 Task: Search for round trip flights from Vancouver to Sydney, traveling from September 5 to September 20 in Premium economy class.
Action: Mouse pressed left at (317, 213)
Screenshot: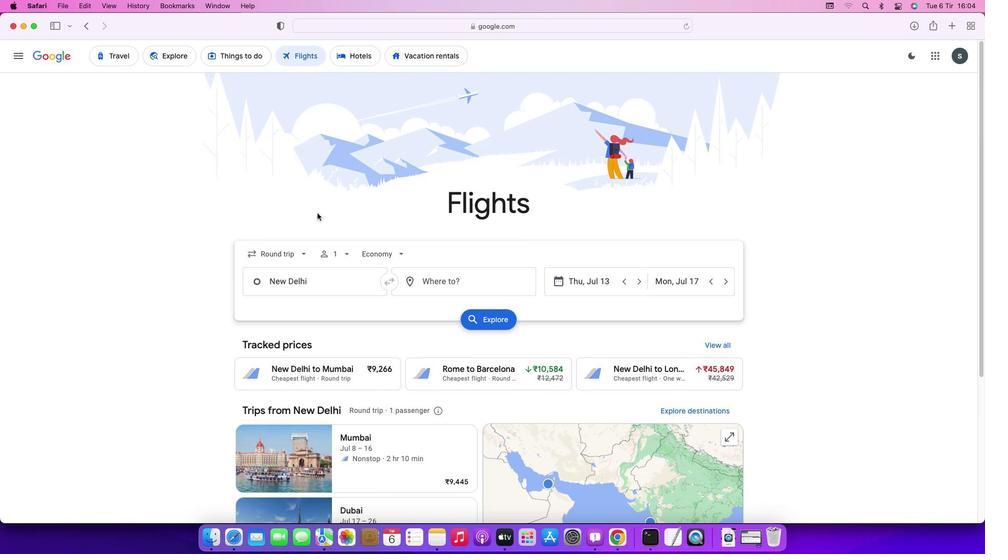 
Action: Mouse moved to (302, 254)
Screenshot: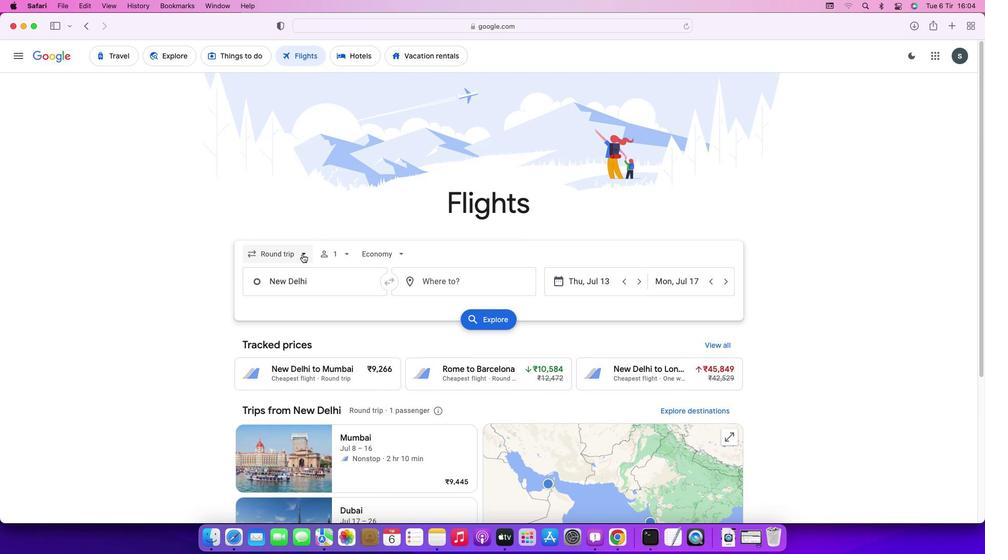 
Action: Mouse pressed left at (302, 254)
Screenshot: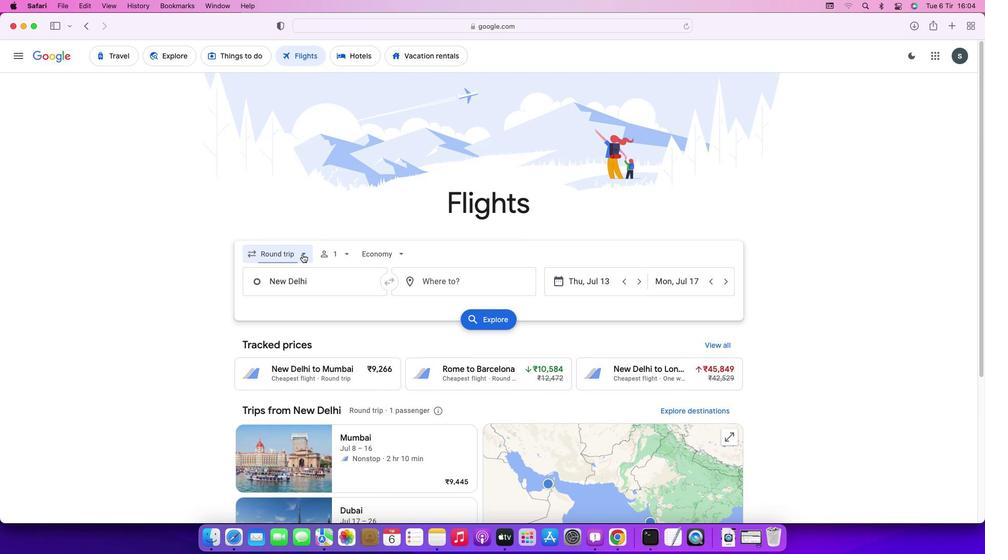 
Action: Mouse moved to (298, 278)
Screenshot: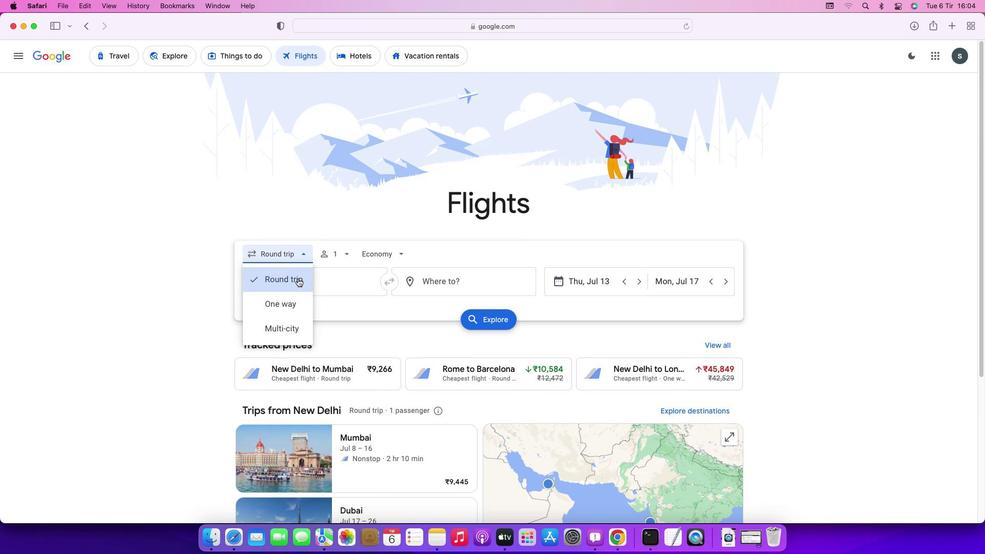 
Action: Mouse pressed left at (298, 278)
Screenshot: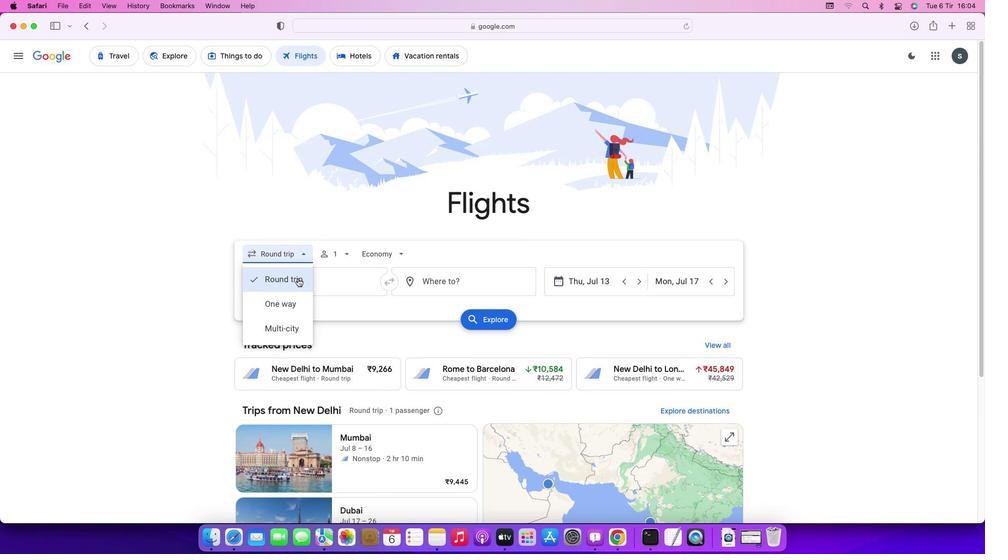 
Action: Mouse moved to (345, 250)
Screenshot: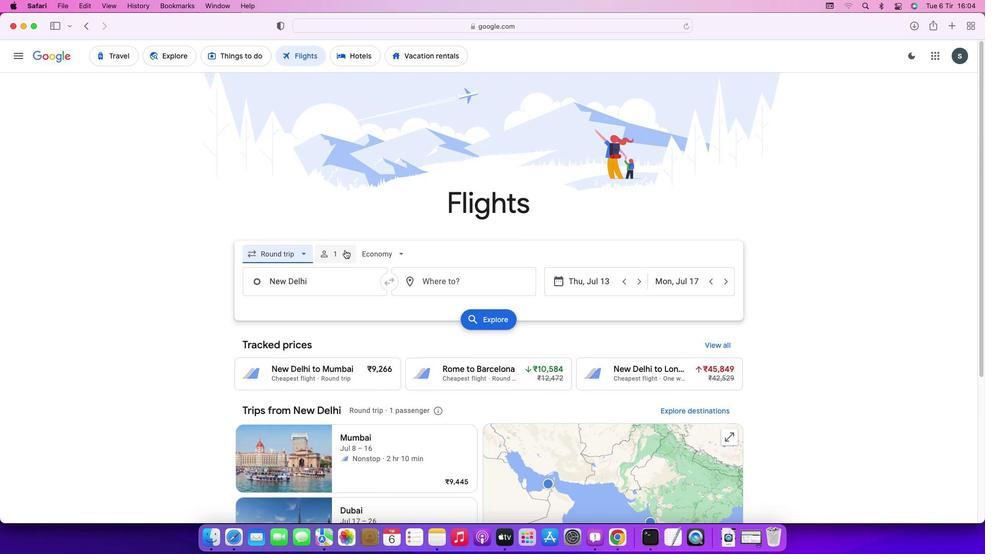 
Action: Mouse pressed left at (345, 250)
Screenshot: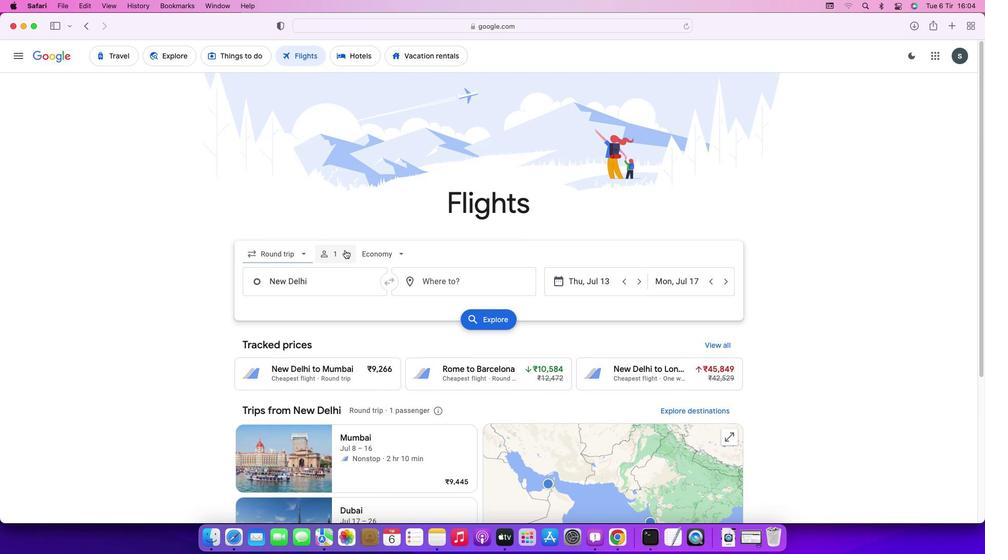 
Action: Mouse moved to (405, 280)
Screenshot: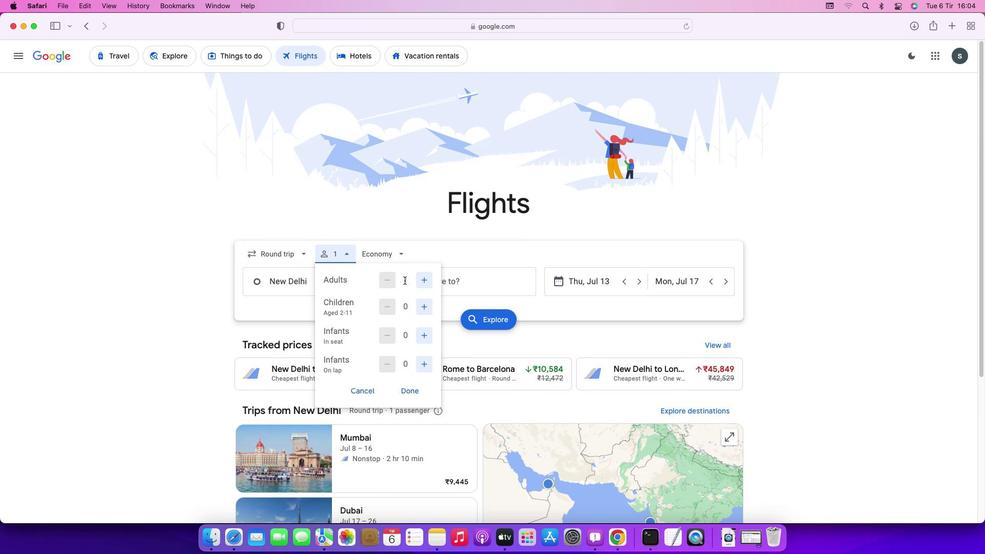 
Action: Mouse pressed left at (405, 280)
Screenshot: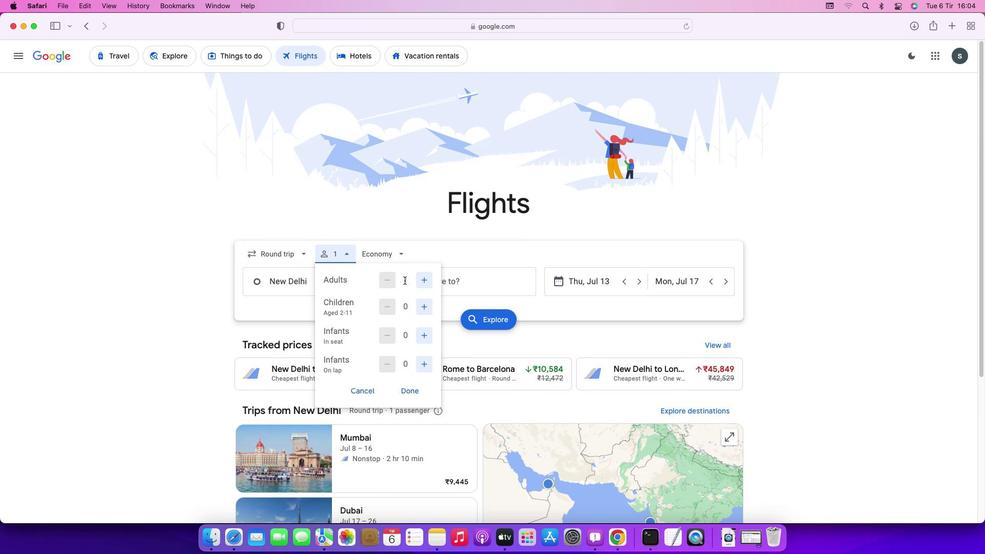 
Action: Mouse moved to (408, 392)
Screenshot: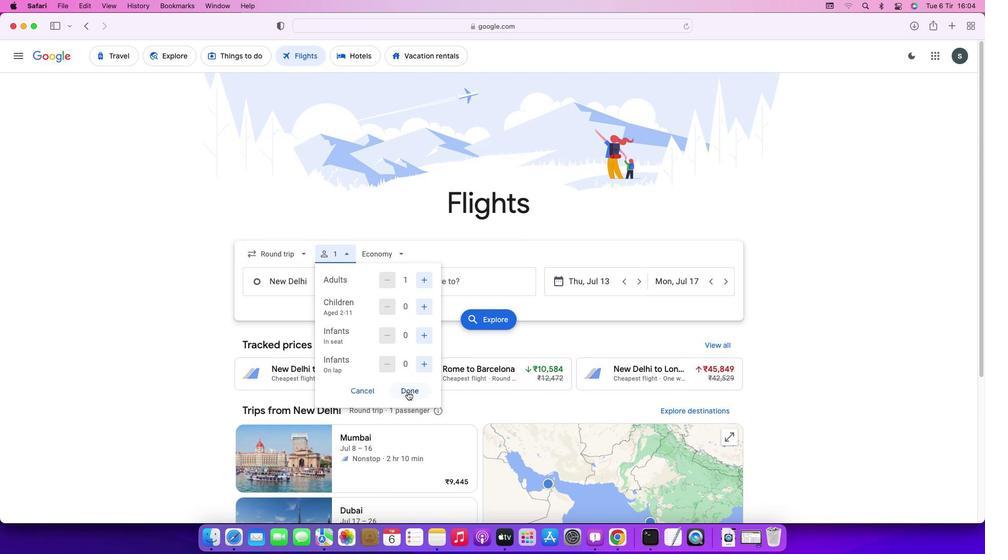 
Action: Mouse pressed left at (408, 392)
Screenshot: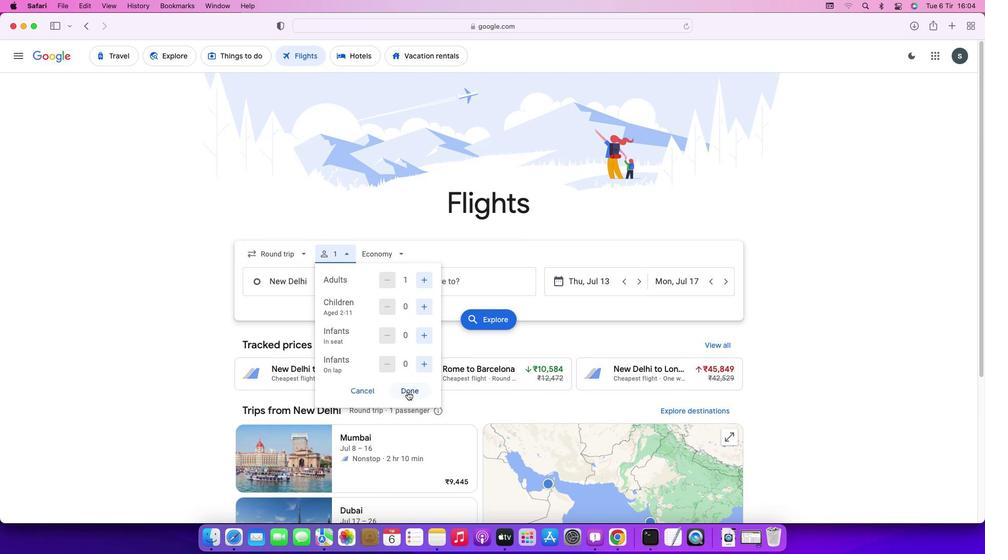 
Action: Mouse moved to (389, 253)
Screenshot: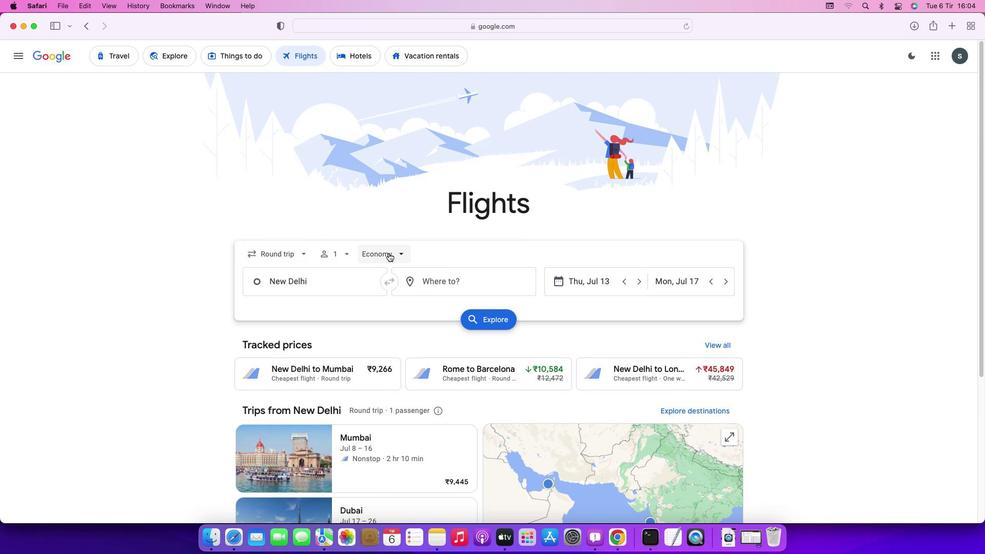 
Action: Mouse pressed left at (389, 253)
Screenshot: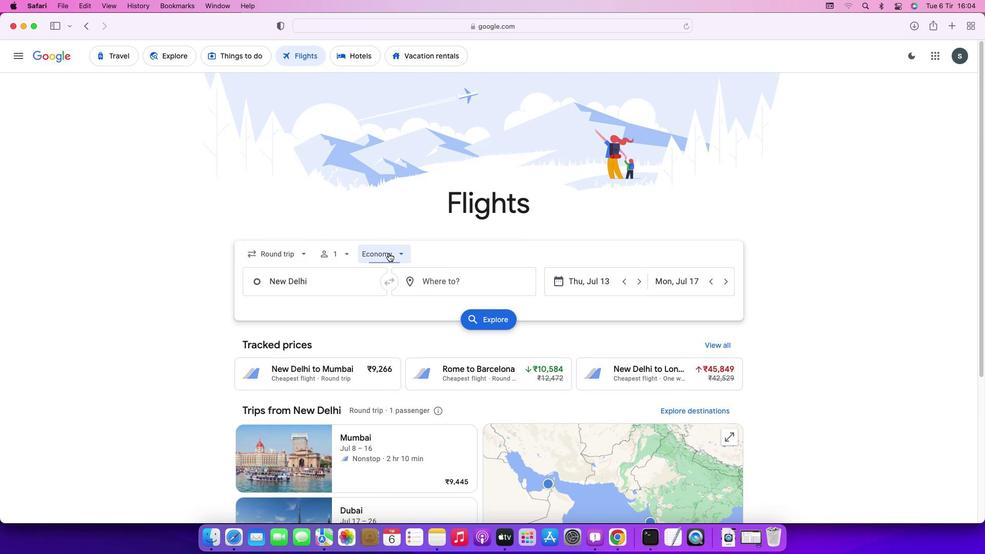 
Action: Mouse moved to (402, 298)
Screenshot: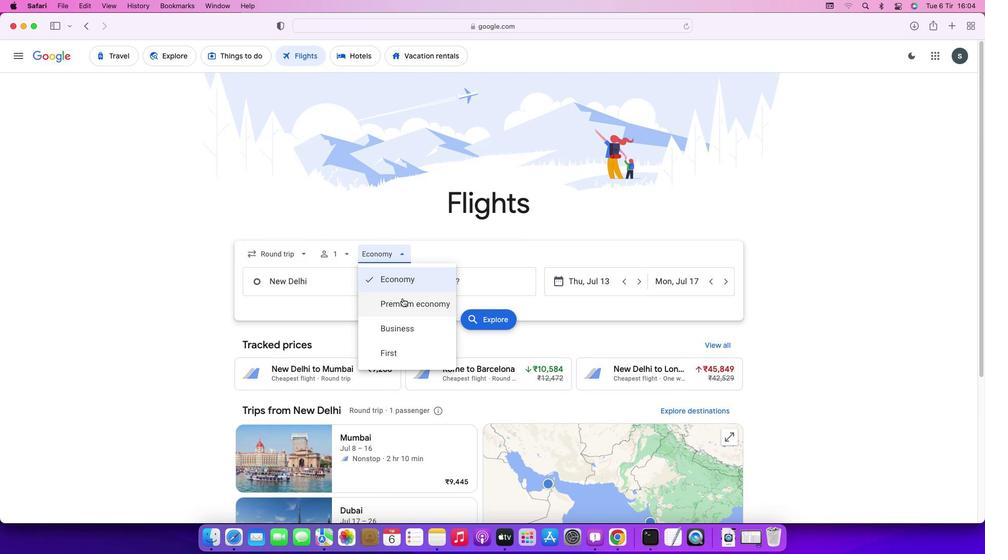 
Action: Mouse pressed left at (402, 298)
Screenshot: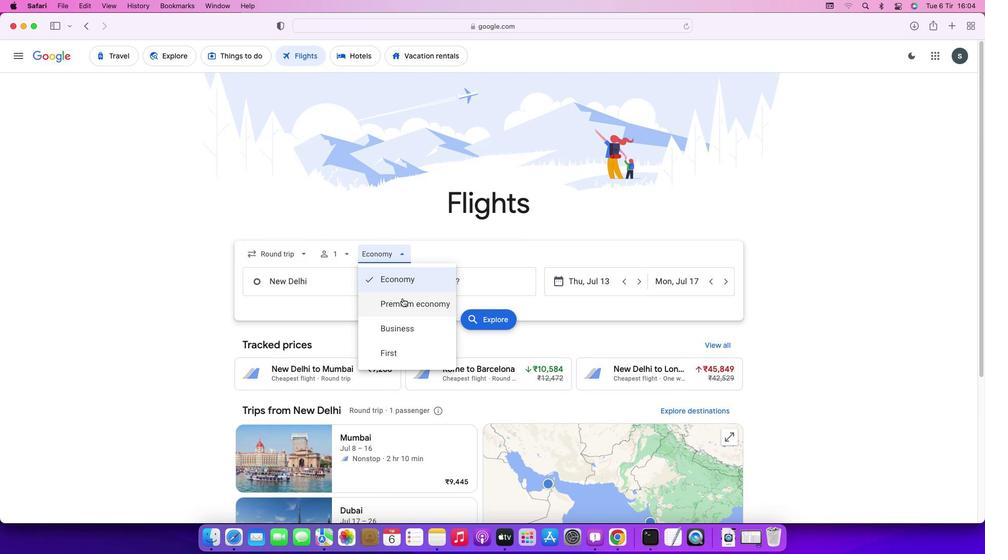 
Action: Mouse moved to (347, 288)
Screenshot: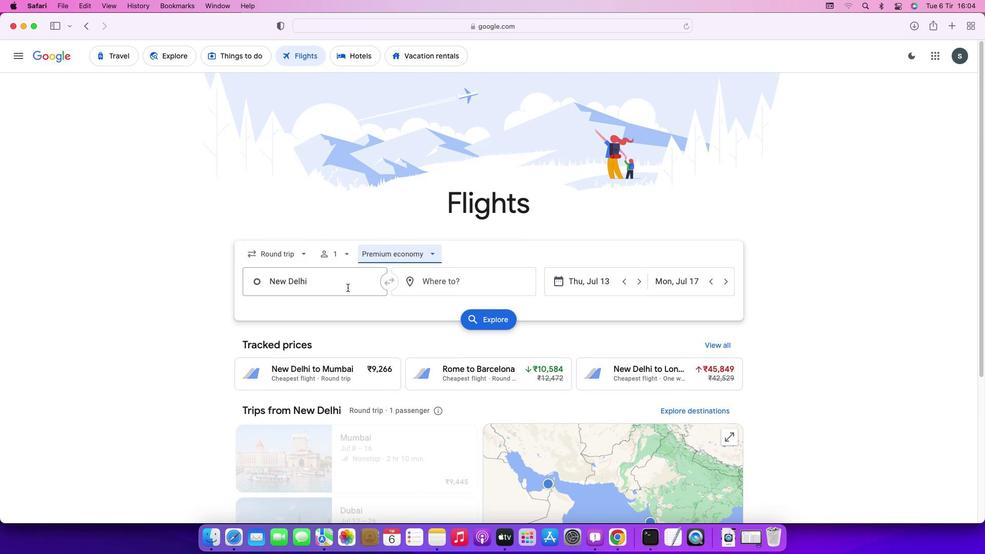 
Action: Mouse pressed left at (347, 288)
Screenshot: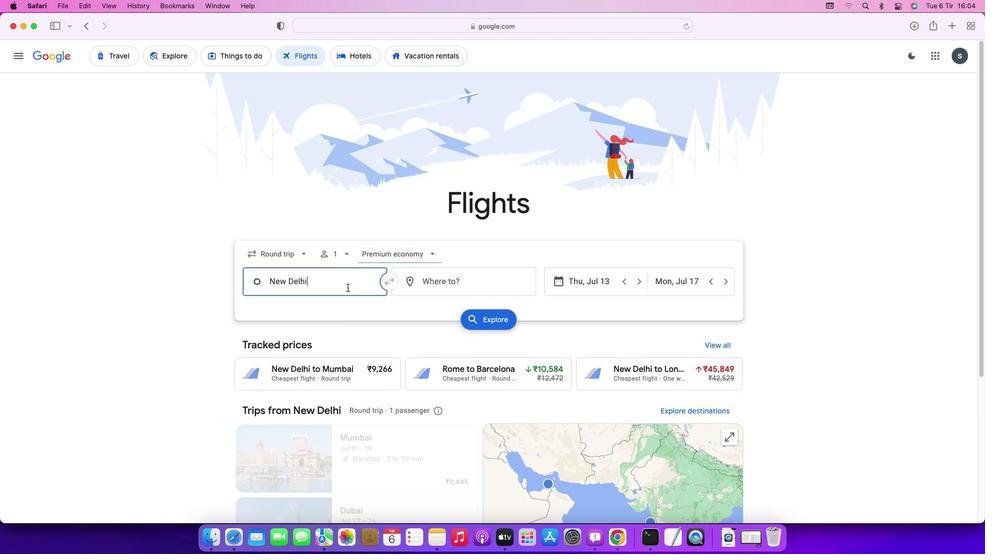 
Action: Mouse moved to (347, 288)
Screenshot: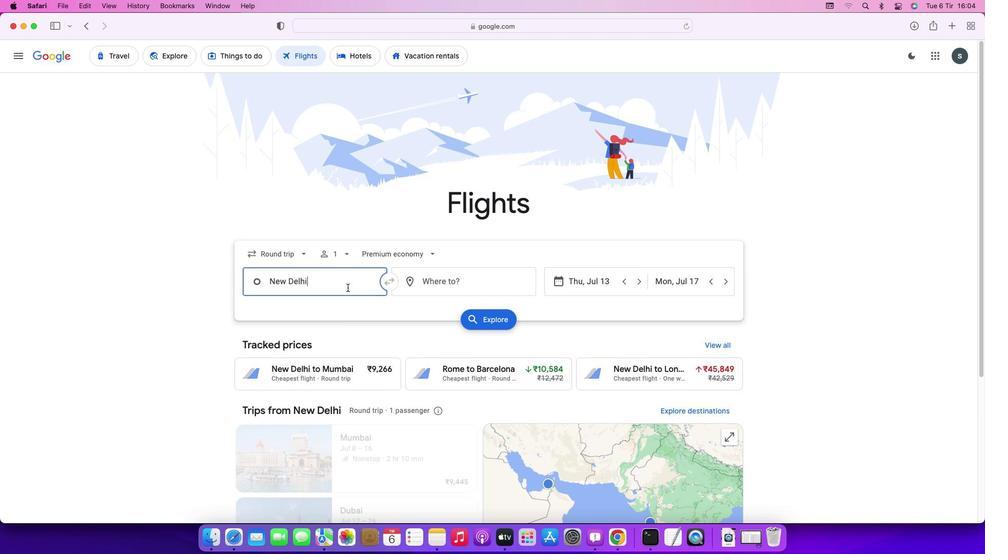 
Action: Key pressed Key.backspaceKey.caps_lock'V'Key.caps_lock'a''n''c''o''u''v''e''r'Key.enter
Screenshot: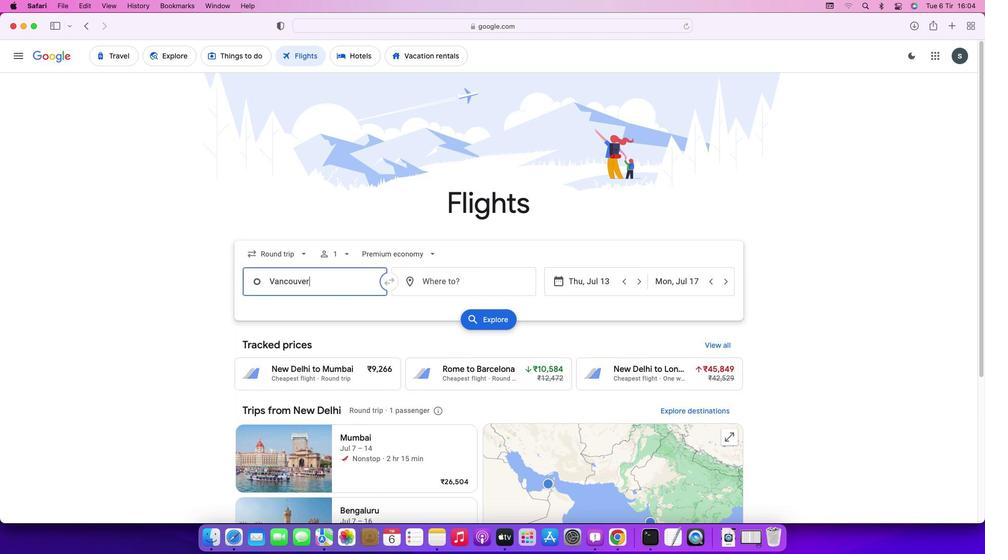 
Action: Mouse moved to (437, 285)
Screenshot: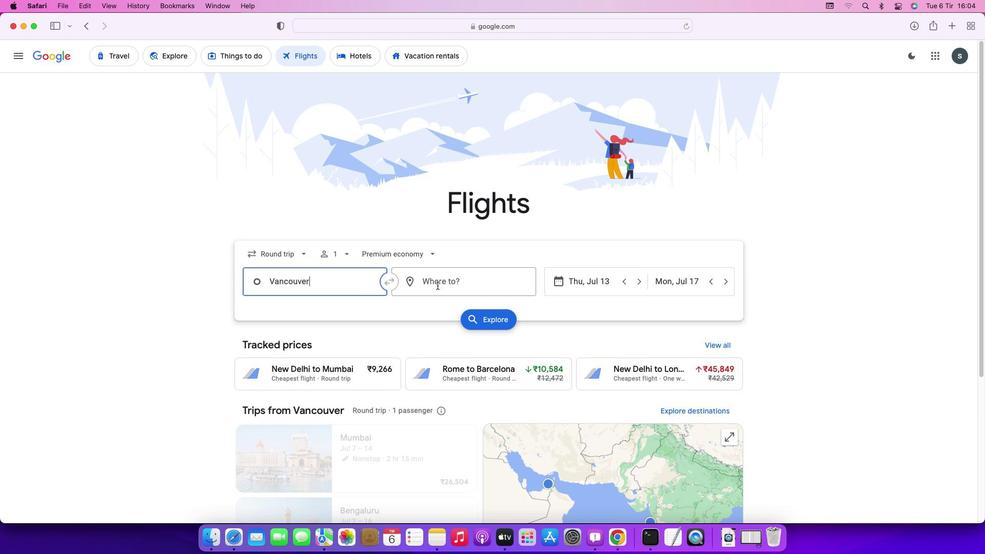 
Action: Mouse pressed left at (437, 285)
Screenshot: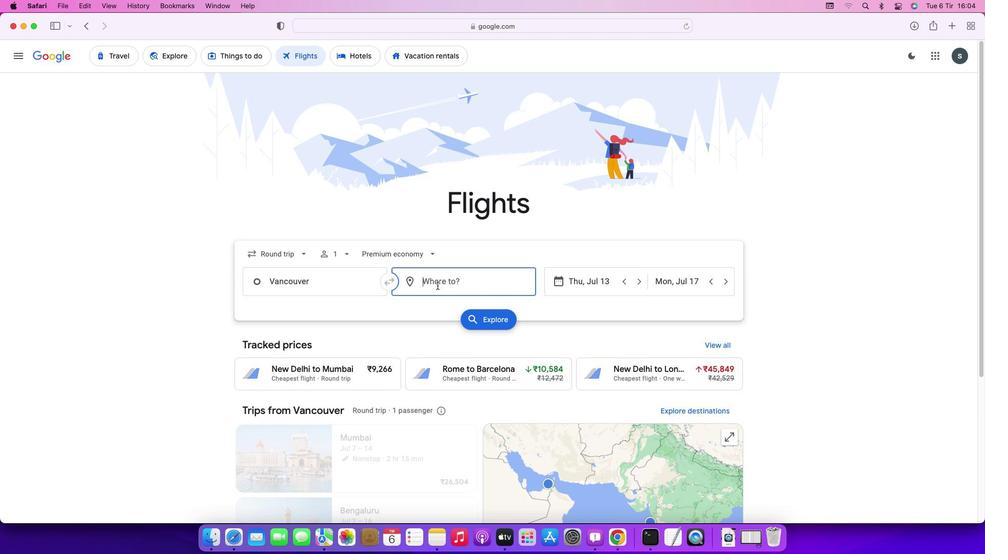 
Action: Key pressed Key.caps_lock'S'Key.caps_lock'y''d''n''e''y'Key.enter
Screenshot: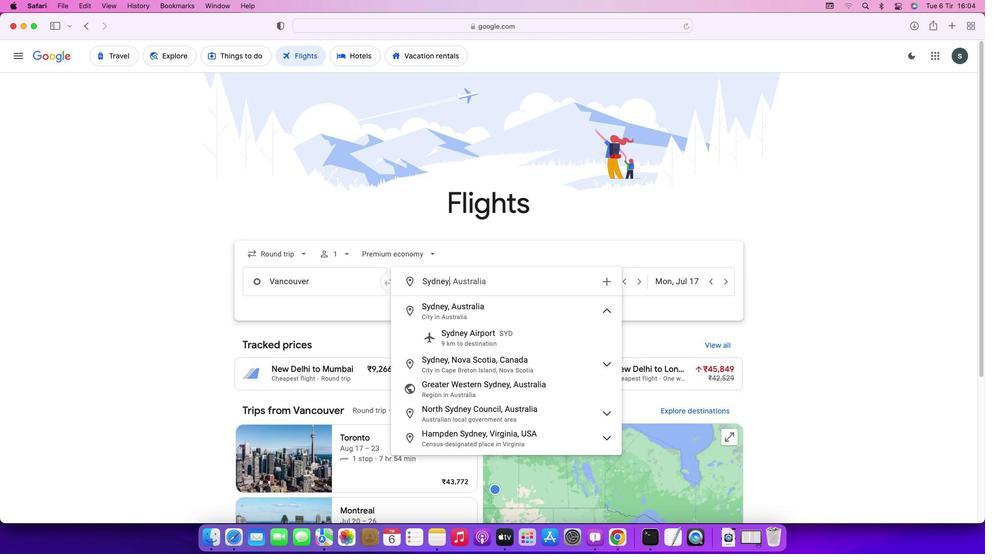
Action: Mouse moved to (611, 283)
Screenshot: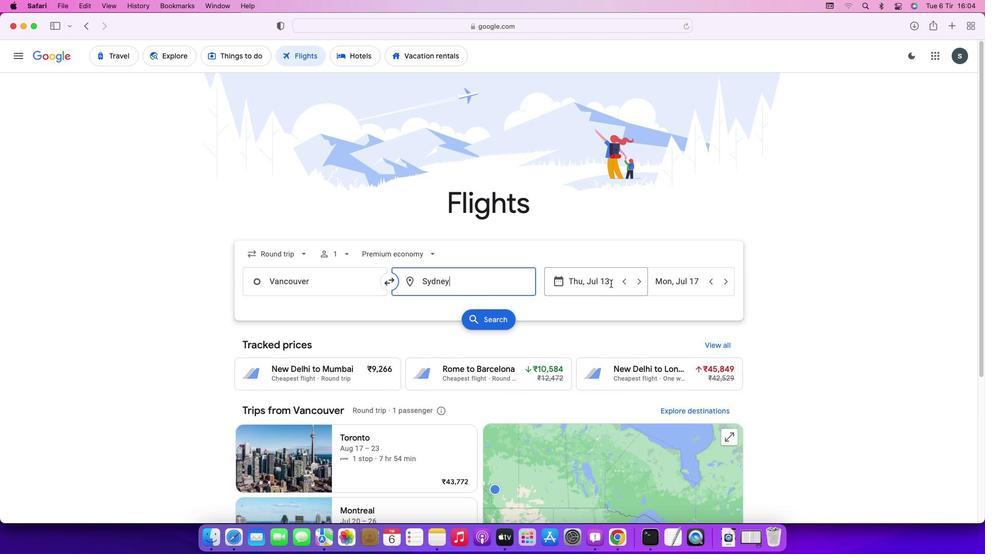 
Action: Mouse pressed left at (611, 283)
Screenshot: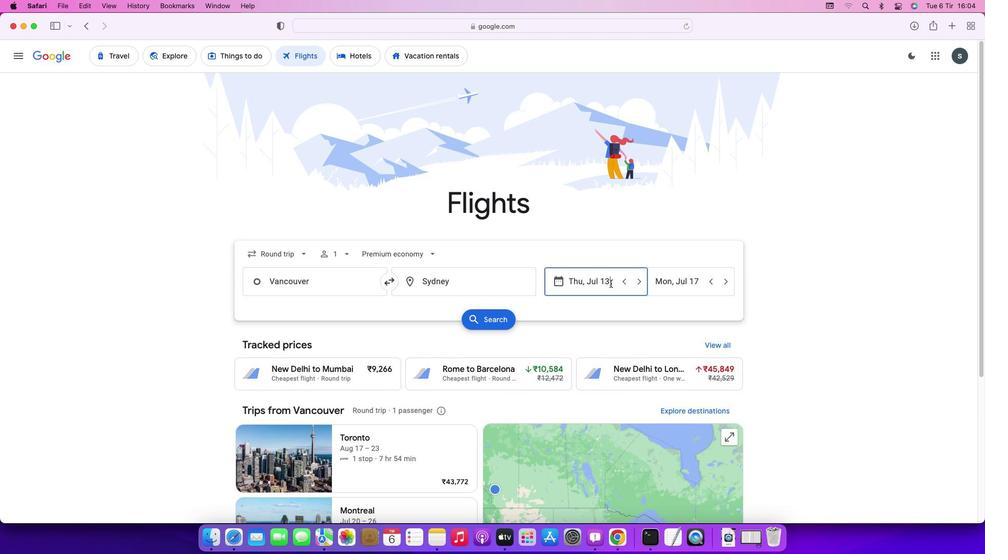 
Action: Mouse moved to (747, 388)
Screenshot: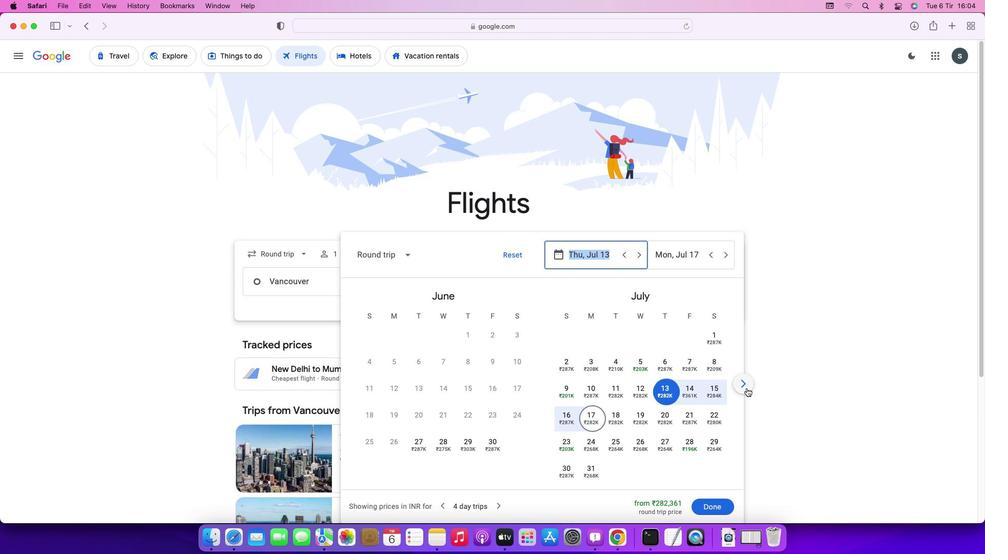 
Action: Mouse pressed left at (747, 388)
Screenshot: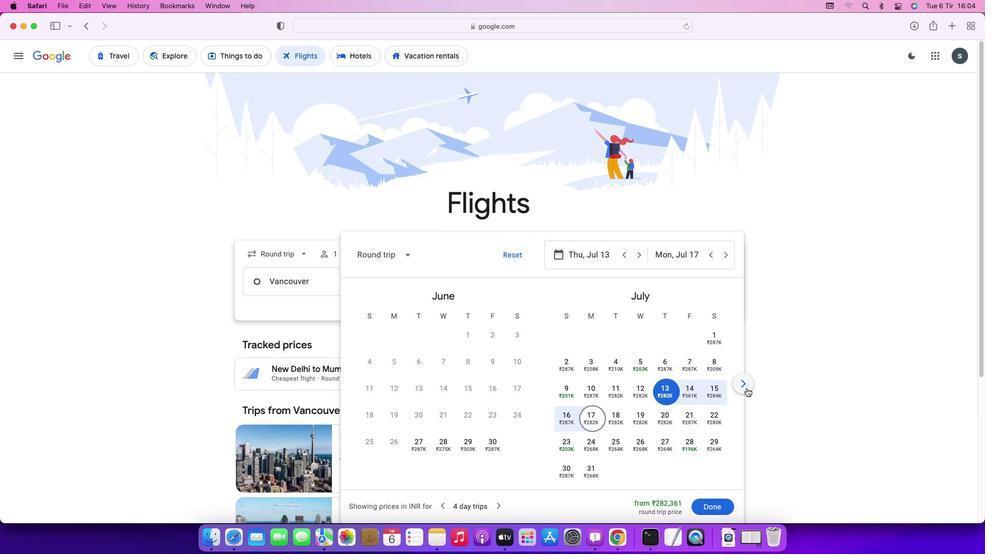 
Action: Mouse moved to (747, 388)
Screenshot: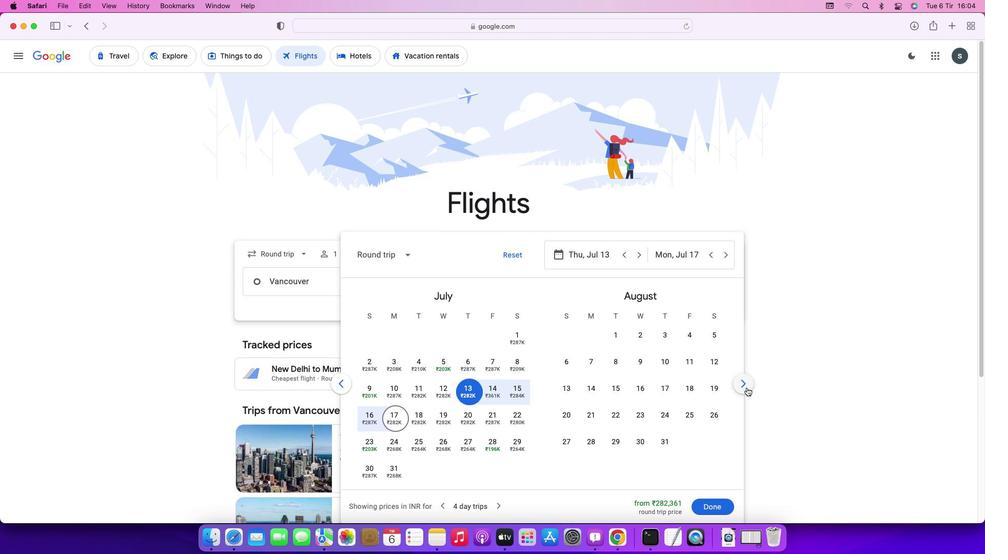 
Action: Mouse pressed left at (747, 388)
Screenshot: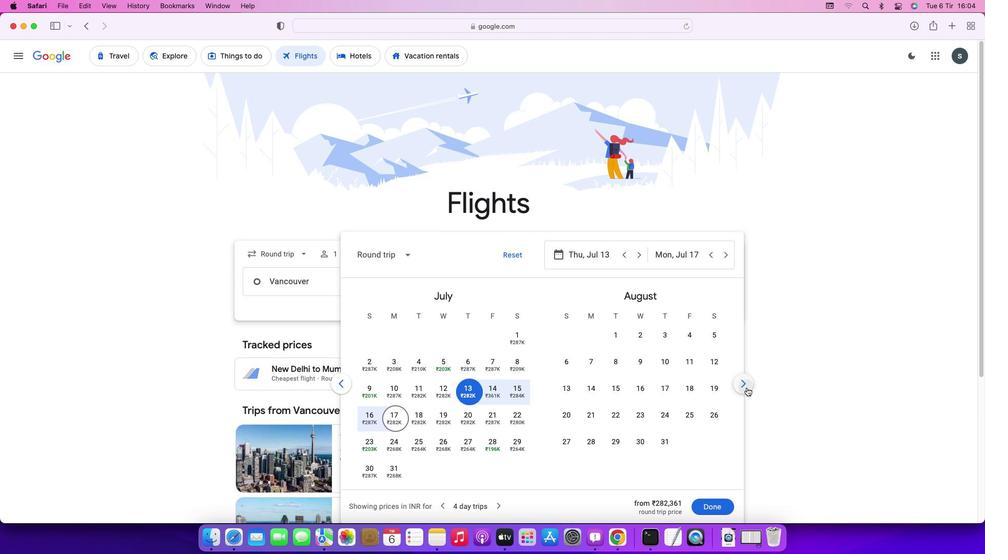 
Action: Mouse moved to (610, 361)
Screenshot: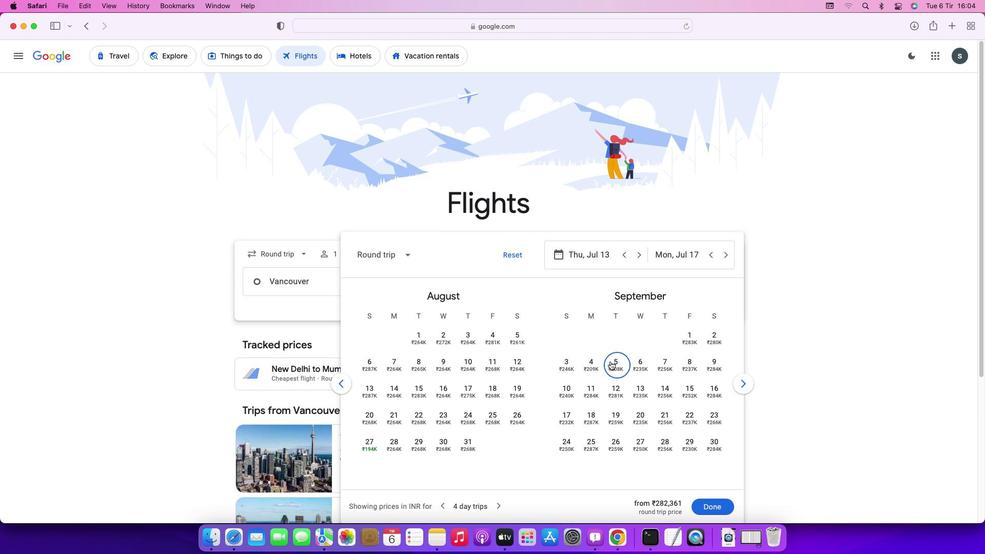 
Action: Mouse pressed left at (610, 361)
Screenshot: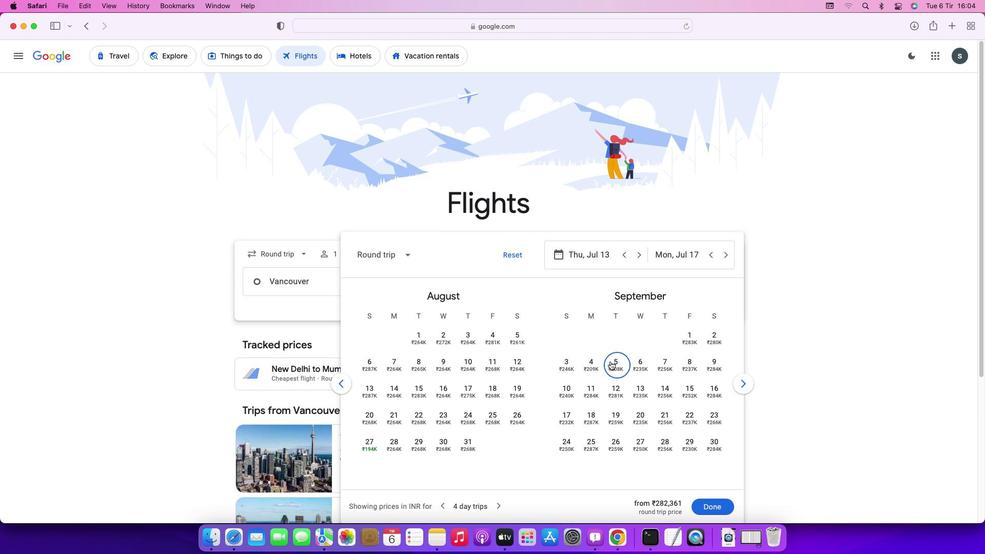 
Action: Mouse moved to (639, 412)
Screenshot: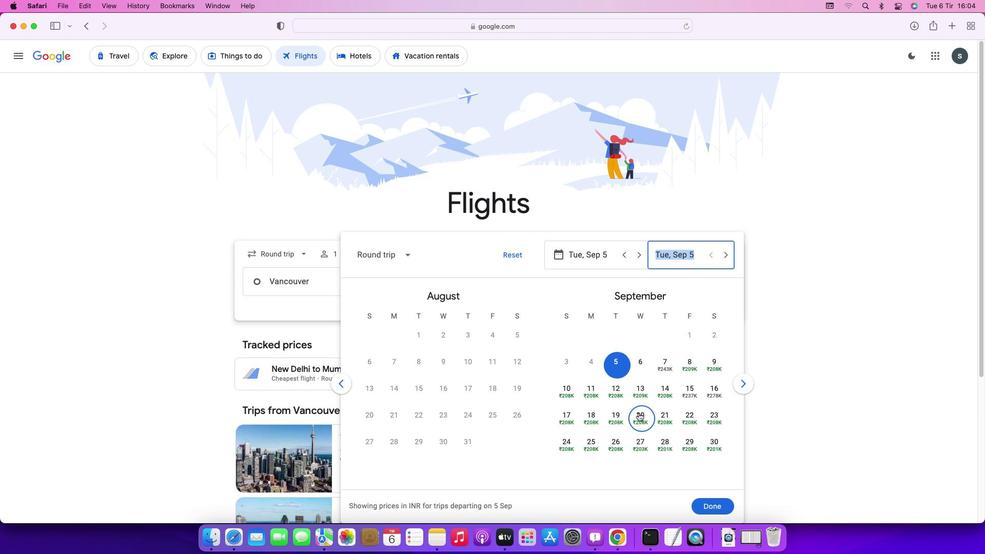 
Action: Mouse pressed left at (639, 412)
Screenshot: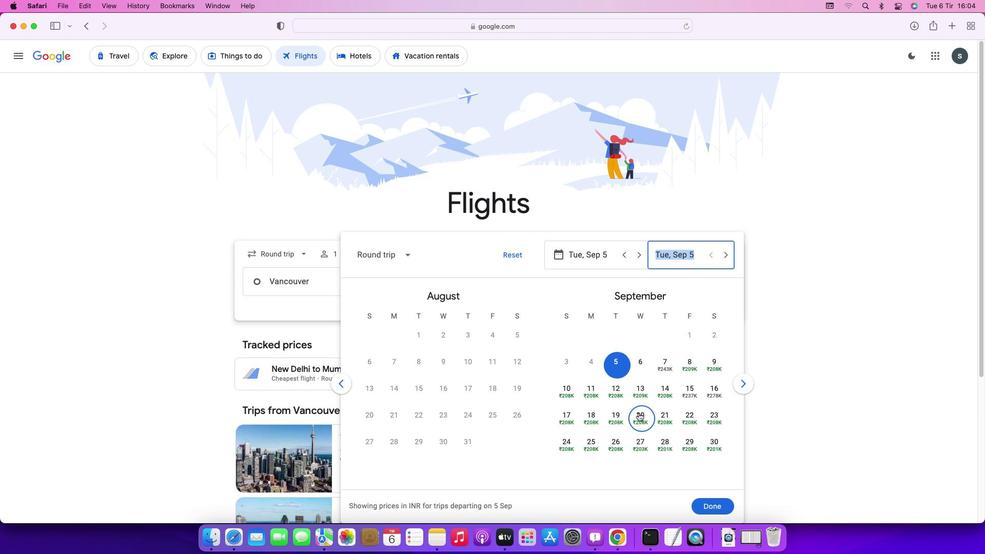 
Action: Mouse moved to (707, 508)
Screenshot: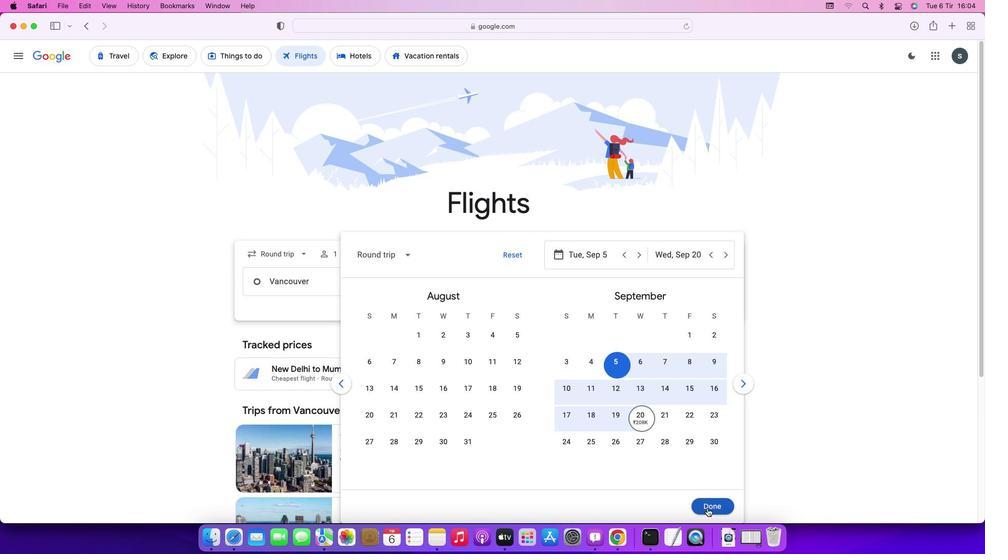 
Action: Mouse pressed left at (707, 508)
Screenshot: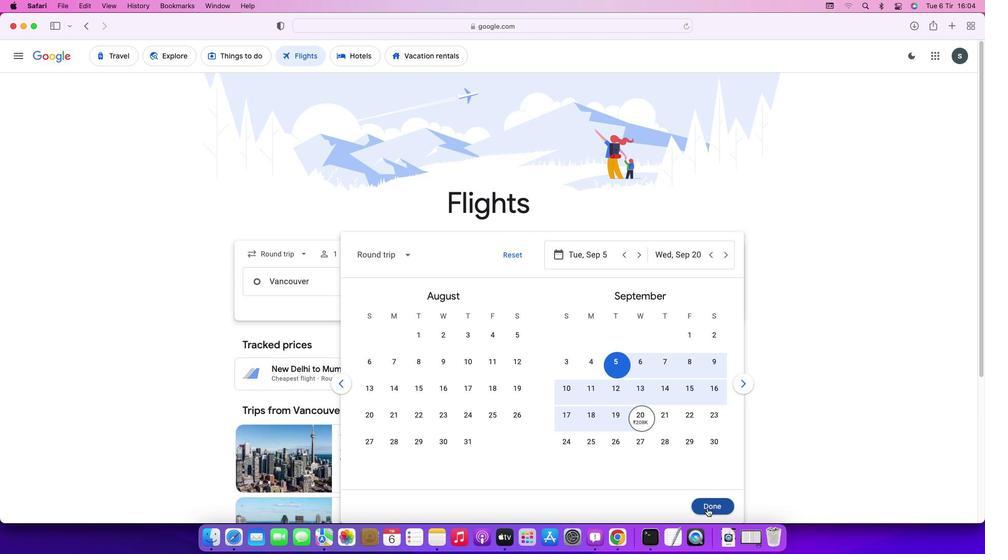 
Action: Mouse moved to (498, 318)
Screenshot: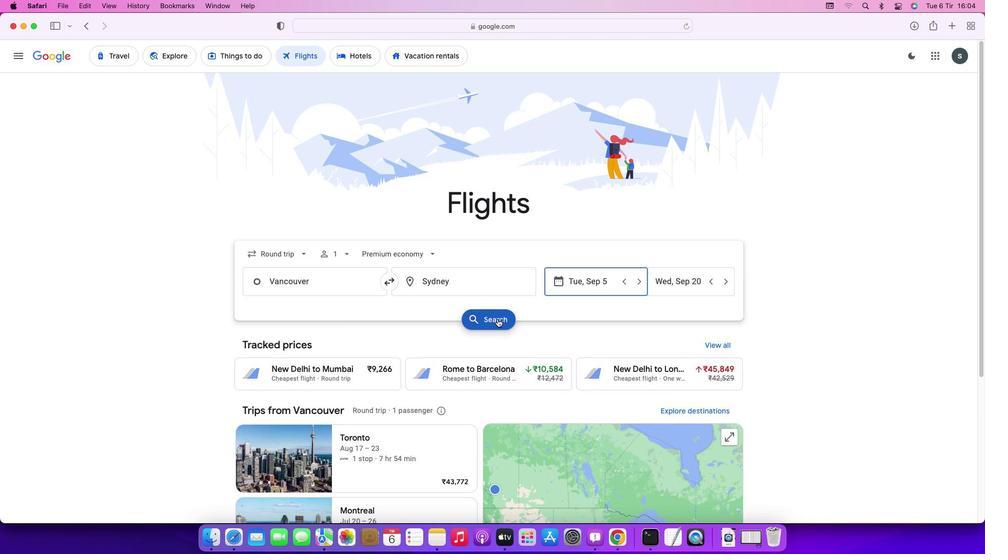 
Action: Mouse pressed left at (498, 318)
Screenshot: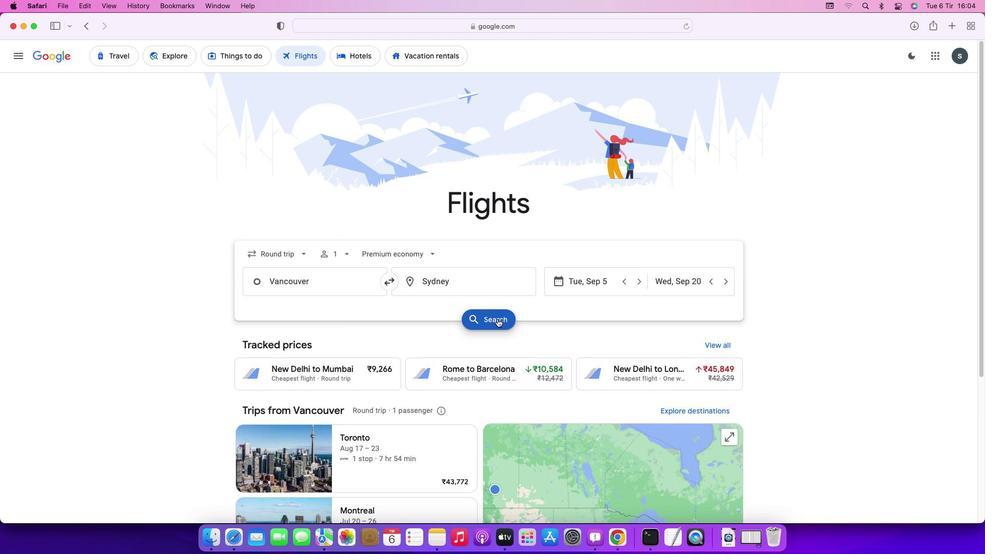 
Action: Mouse moved to (343, 187)
Screenshot: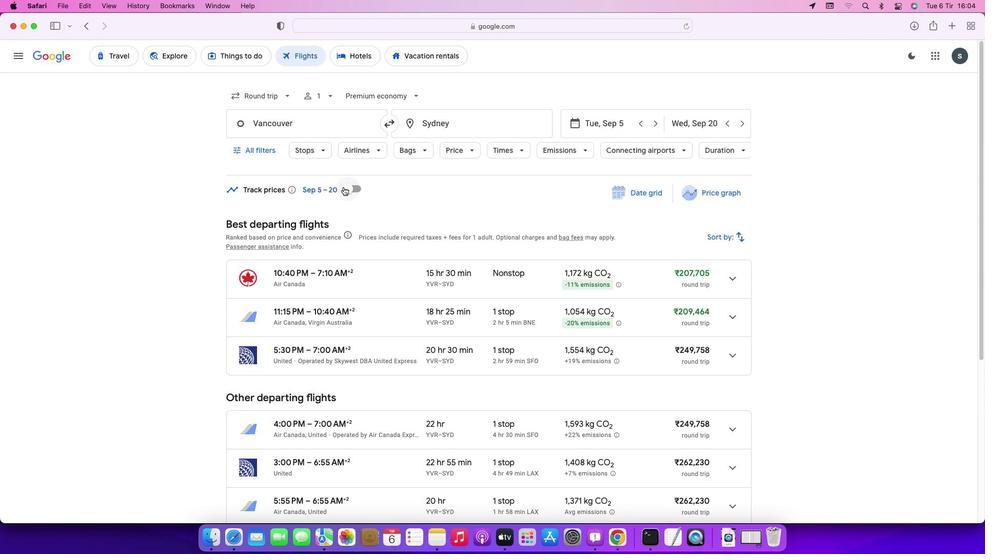
Action: Mouse pressed left at (343, 187)
Screenshot: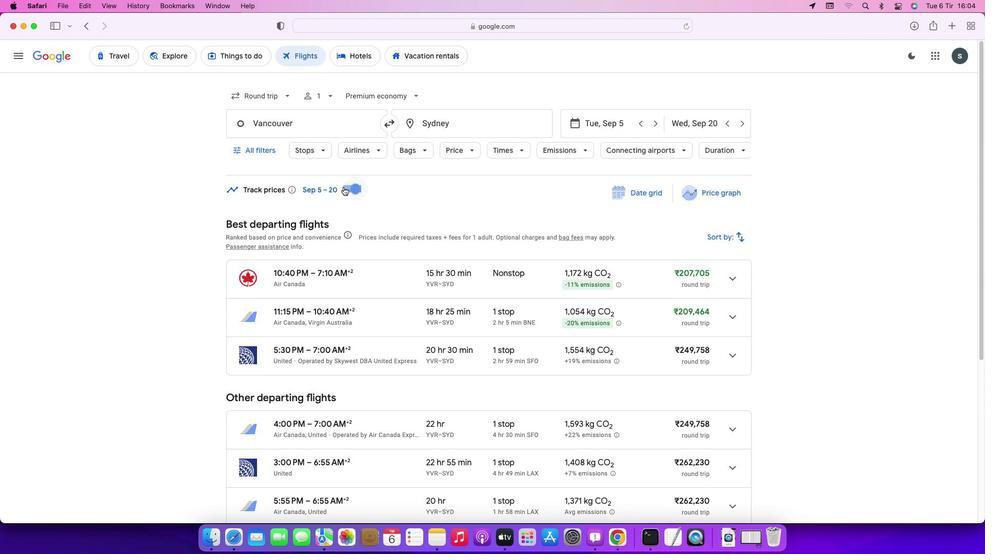 
Action: Mouse moved to (423, 202)
Screenshot: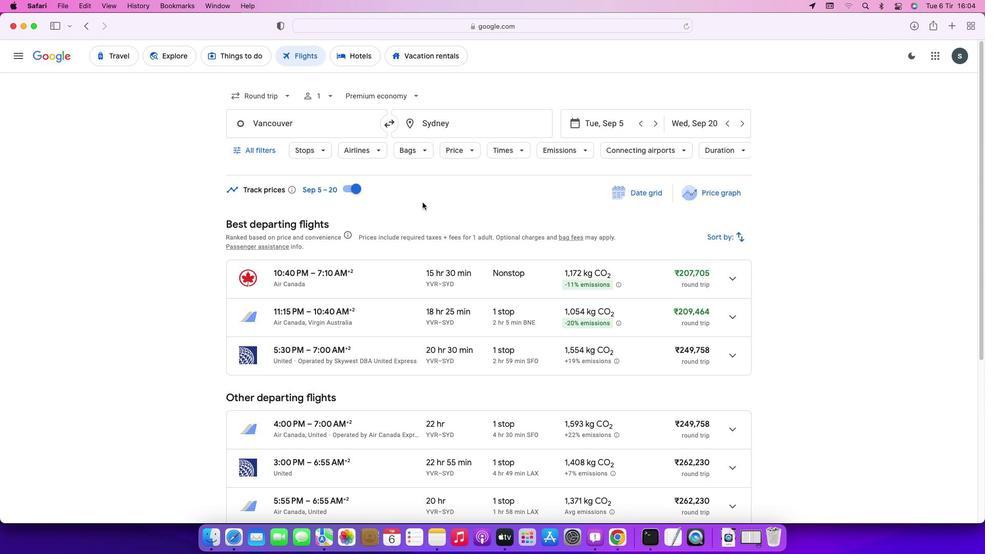 
